 Task: Add Justin's Organic Mini Milk Chocolate Peanut Butter Cups to the cart.
Action: Mouse moved to (14, 62)
Screenshot: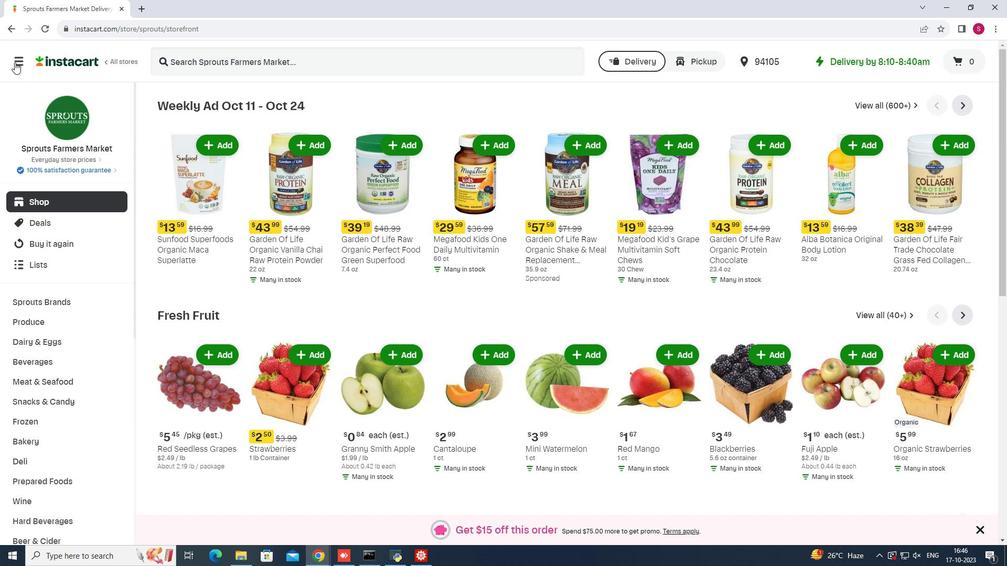 
Action: Mouse pressed left at (14, 62)
Screenshot: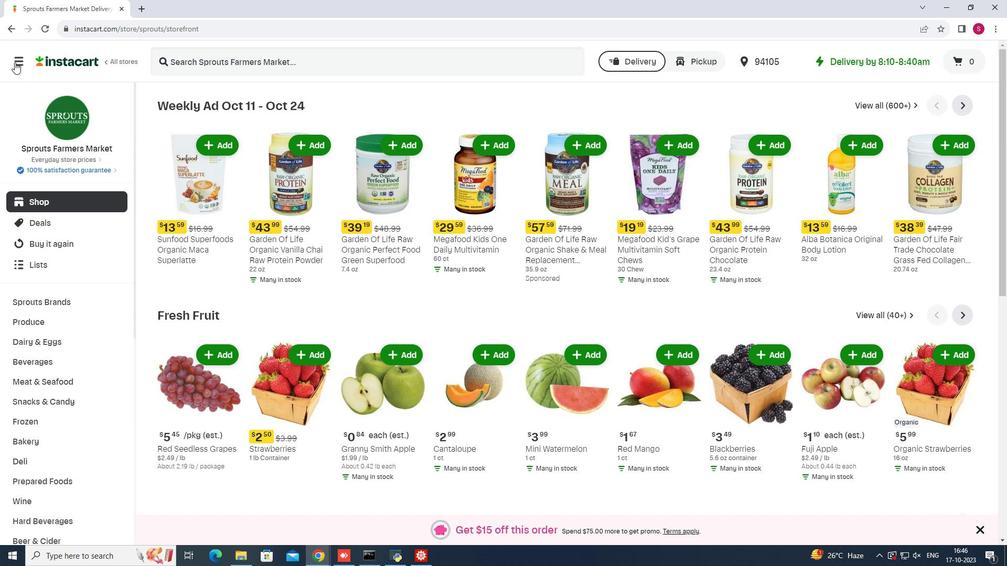 
Action: Mouse moved to (60, 281)
Screenshot: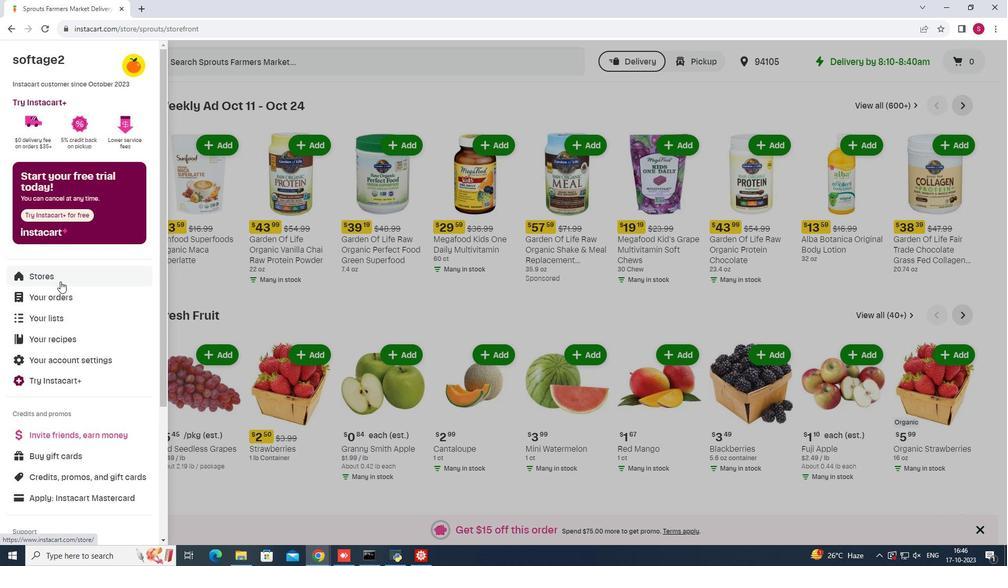 
Action: Mouse pressed left at (60, 281)
Screenshot: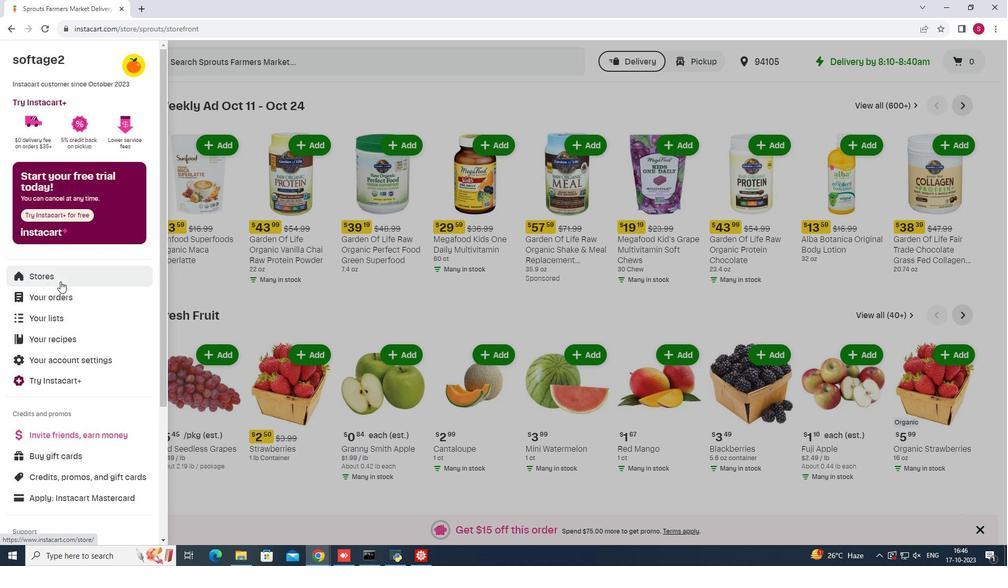 
Action: Mouse moved to (239, 94)
Screenshot: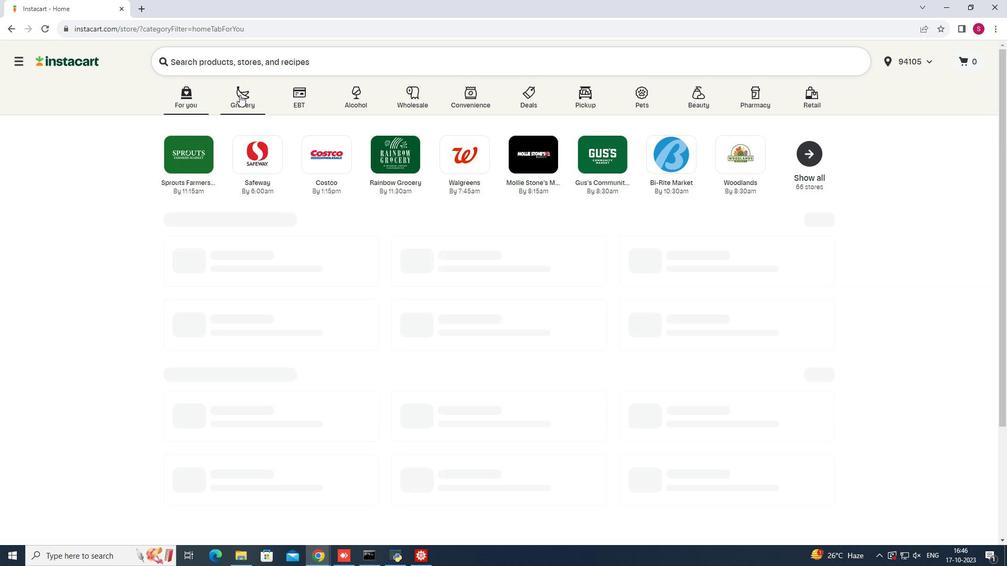 
Action: Mouse pressed left at (239, 94)
Screenshot: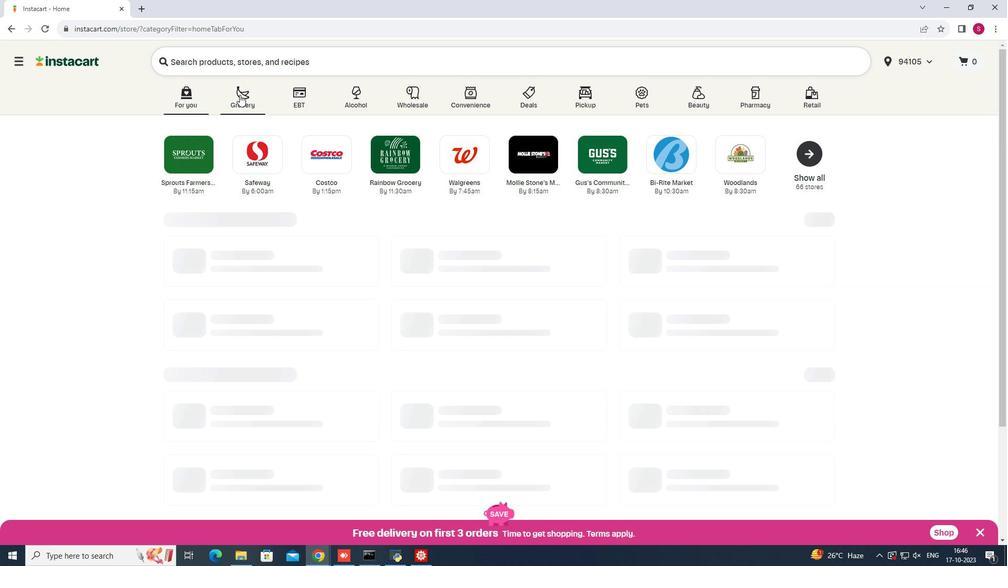 
Action: Mouse moved to (718, 144)
Screenshot: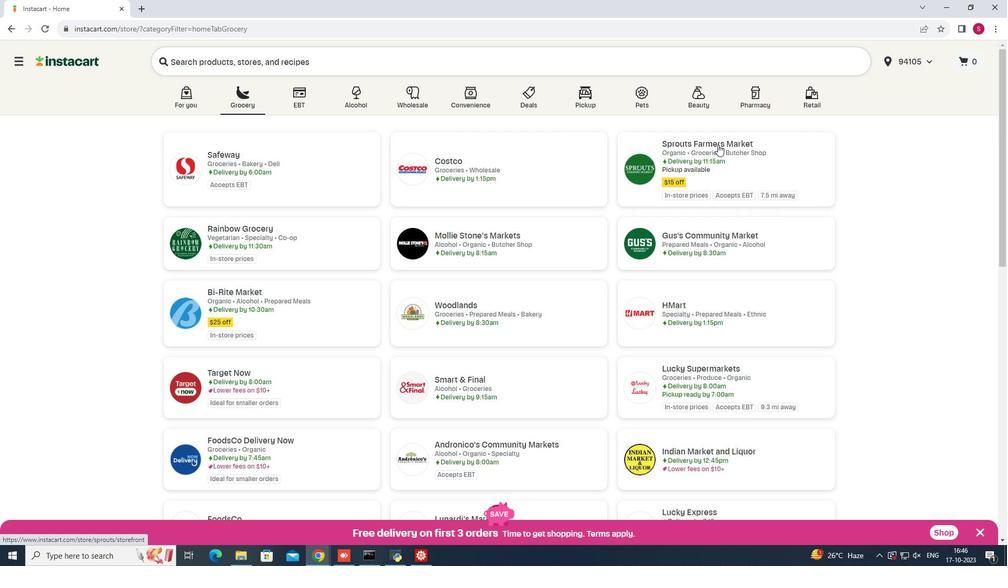 
Action: Mouse pressed left at (718, 144)
Screenshot: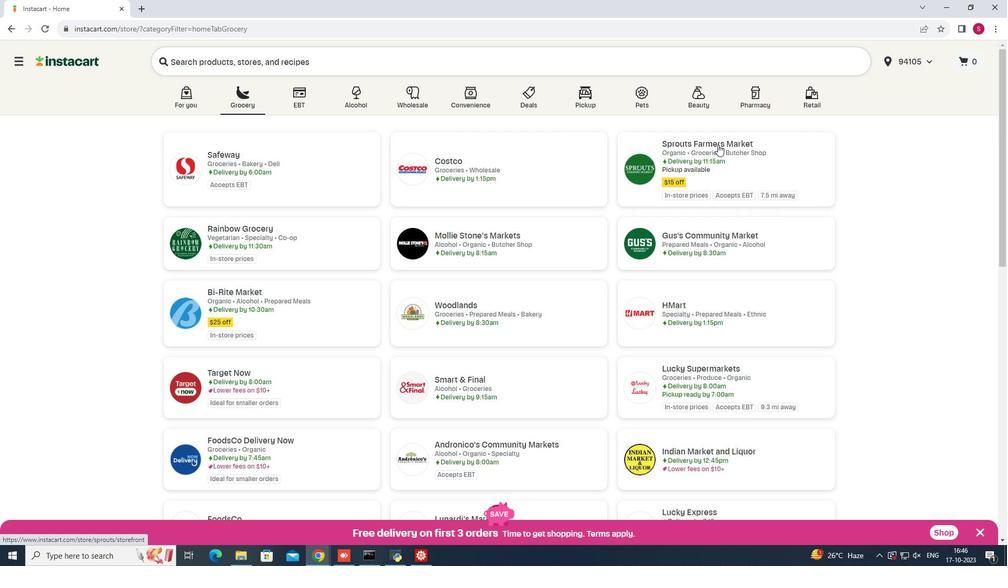 
Action: Mouse moved to (38, 401)
Screenshot: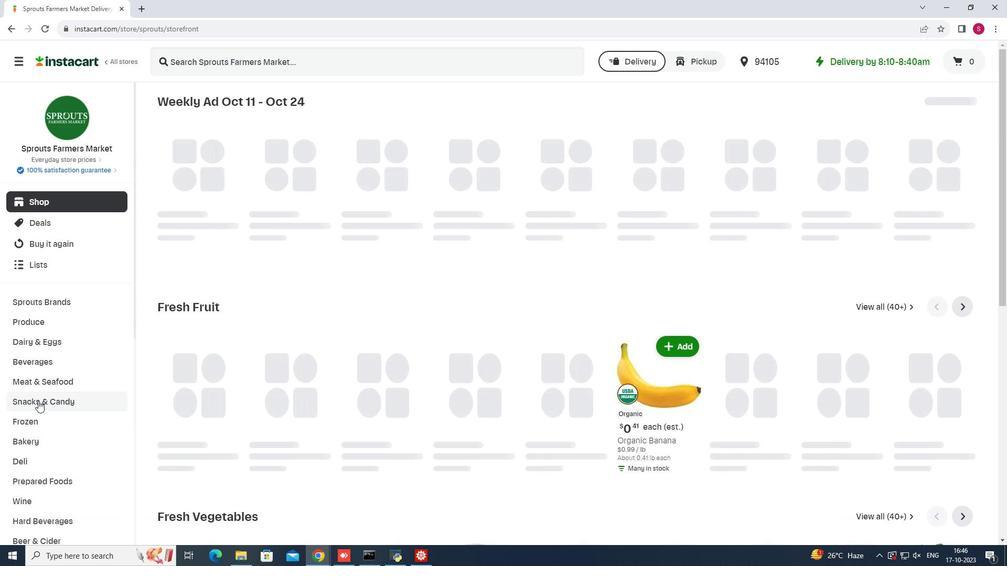 
Action: Mouse pressed left at (38, 401)
Screenshot: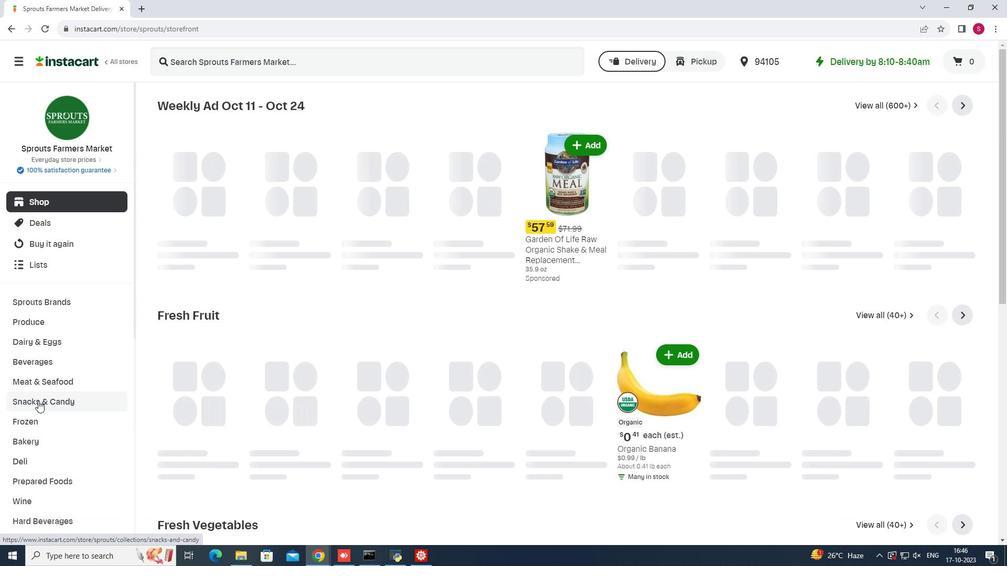 
Action: Mouse moved to (308, 131)
Screenshot: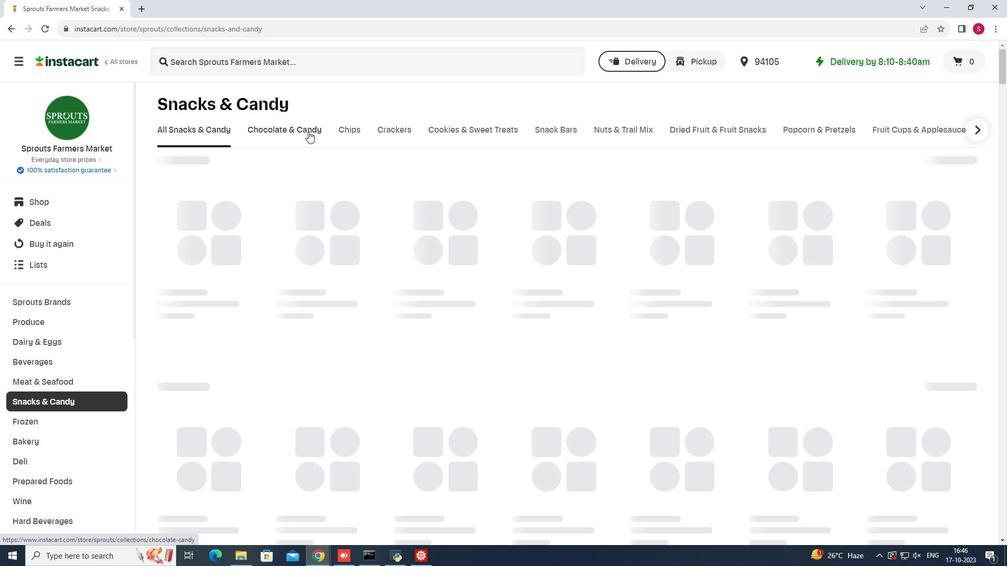 
Action: Mouse pressed left at (308, 131)
Screenshot: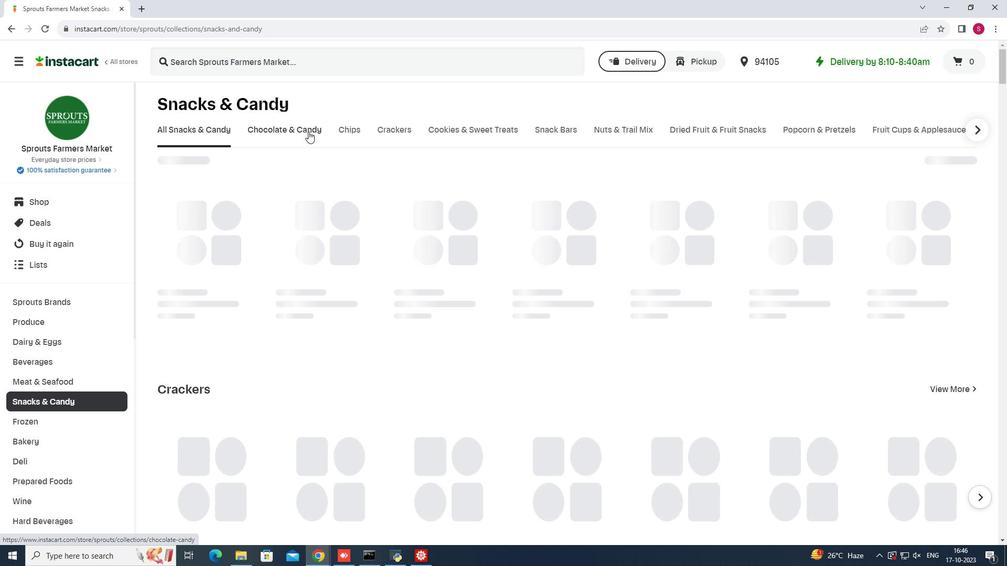 
Action: Mouse moved to (280, 173)
Screenshot: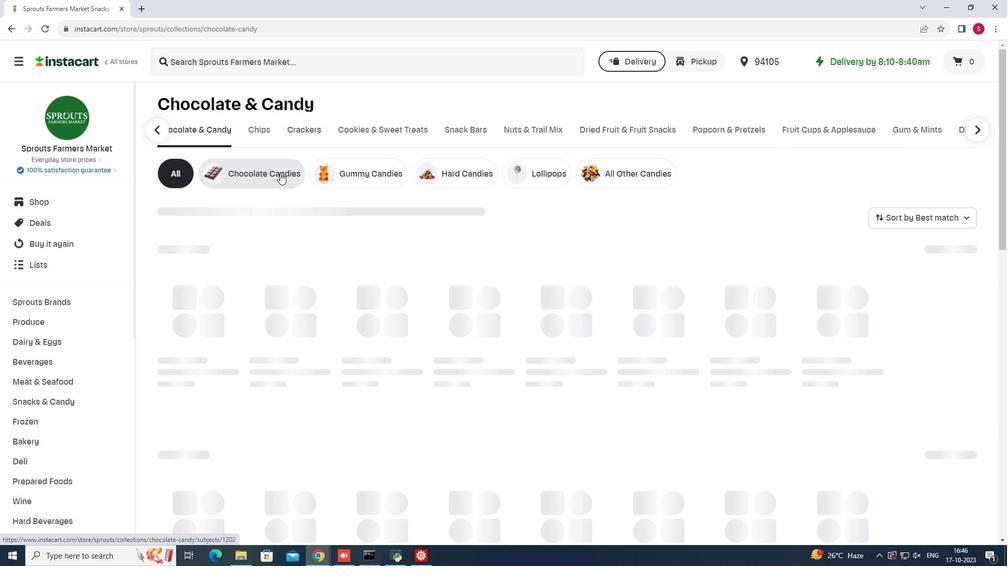 
Action: Mouse pressed left at (280, 173)
Screenshot: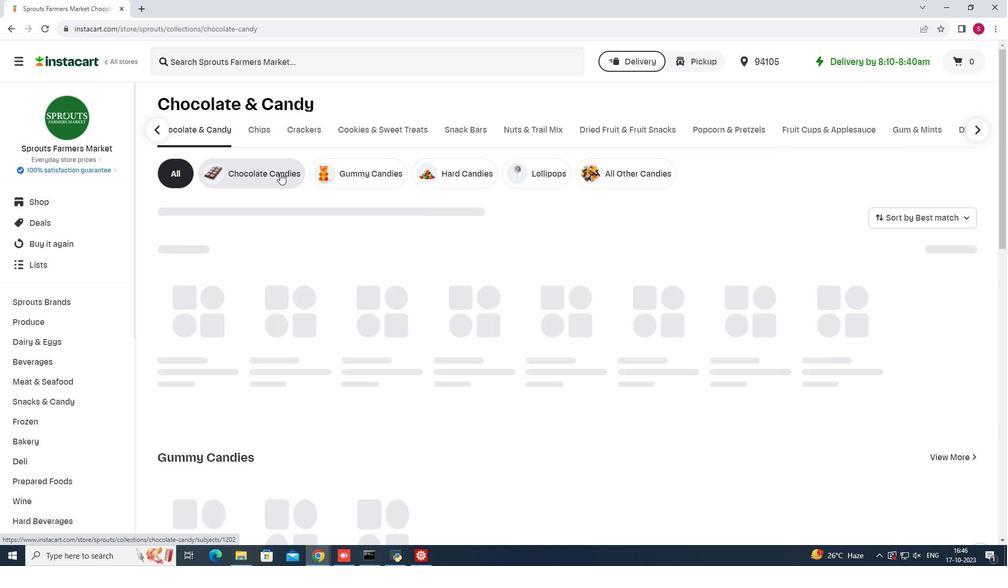 
Action: Mouse moved to (420, 60)
Screenshot: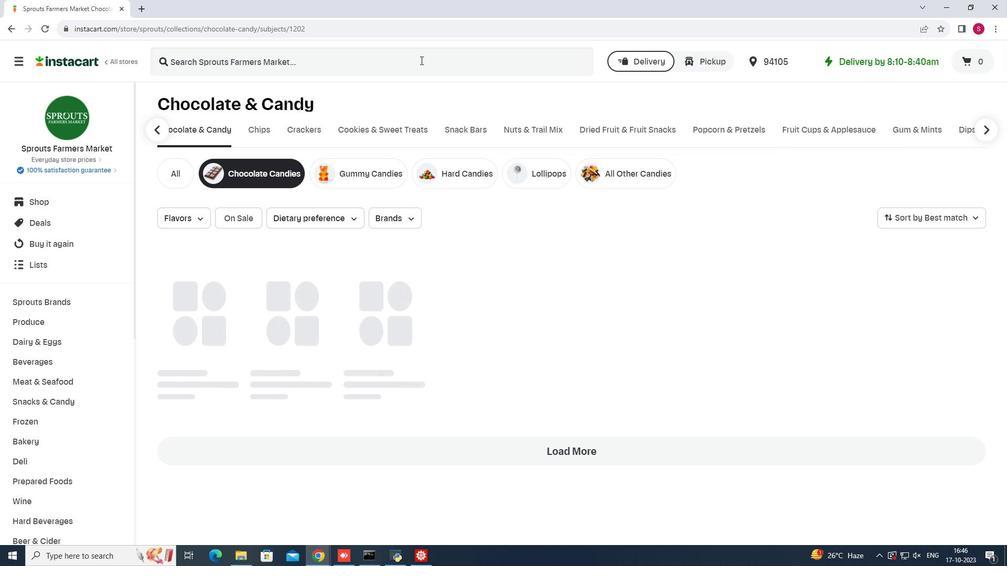 
Action: Mouse pressed left at (420, 60)
Screenshot: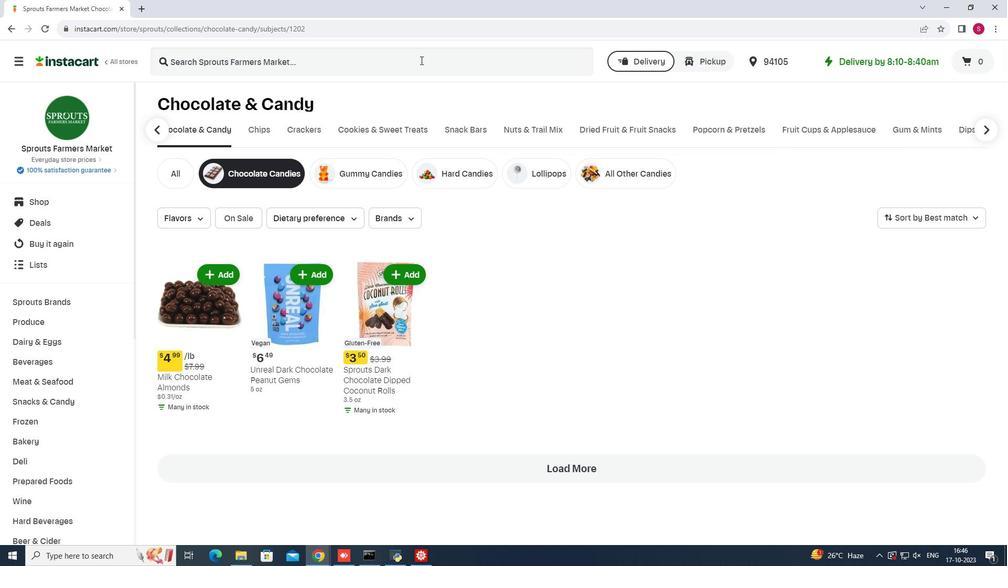
Action: Mouse moved to (423, 60)
Screenshot: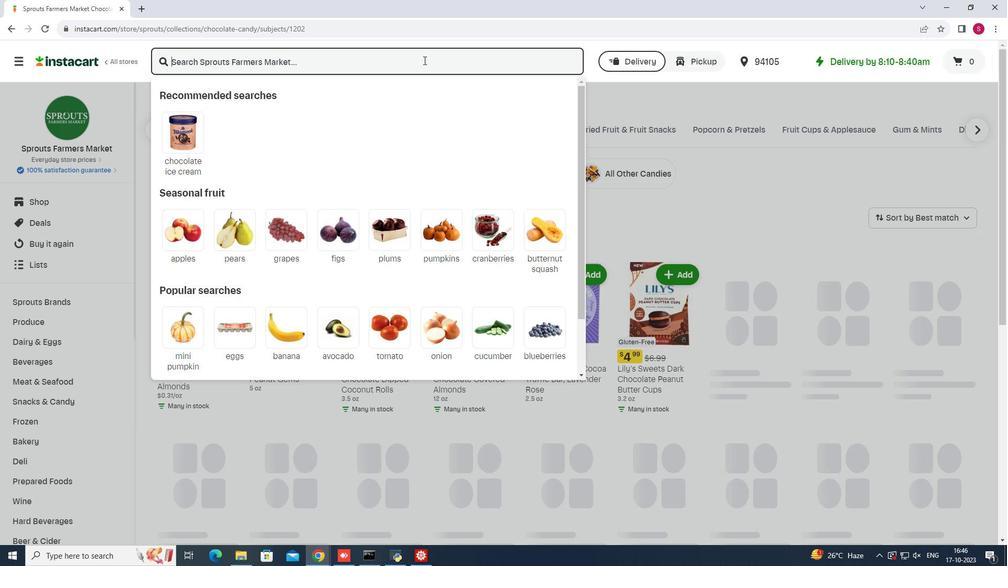 
Action: Key pressed <Key.shift>Justin's<Key.space><Key.shift><Key.shift><Key.shift><Key.shift><Key.shift><Key.shift><Key.shift><Key.shift>Organic<Key.space><Key.shift>Mini<Key.space><Key.shift>Milk<Key.space><Key.shift>Chocolate<Key.space><Key.shift>Peanut<Key.space><Key.shift>Butter<Key.space><Key.shift>Cups<Key.enter>
Screenshot: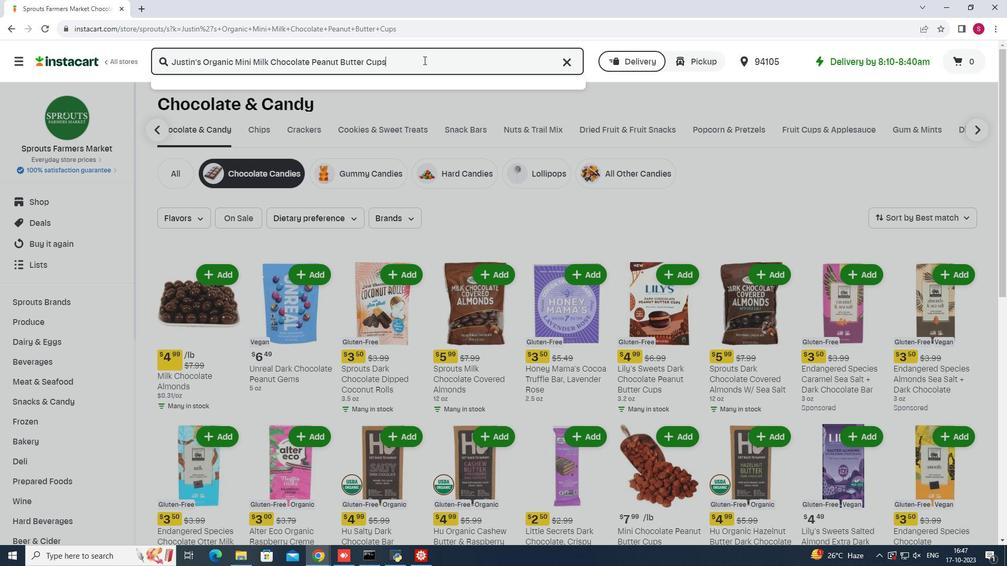 
Action: Mouse moved to (439, 166)
Screenshot: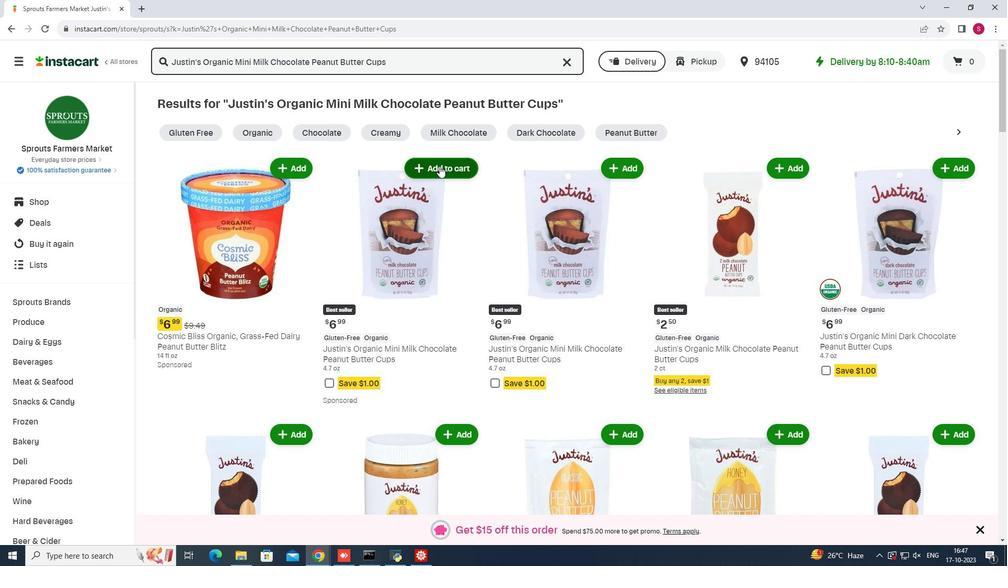 
Action: Mouse pressed left at (439, 166)
Screenshot: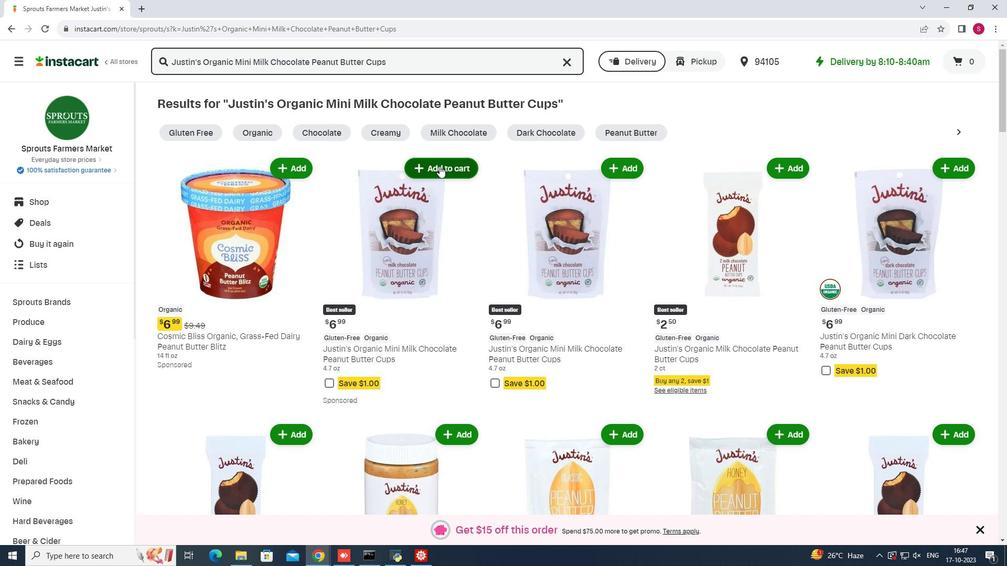 
